 Task: In Windows properties of general video settings, Enable the option "Window decorations".
Action: Mouse moved to (128, 19)
Screenshot: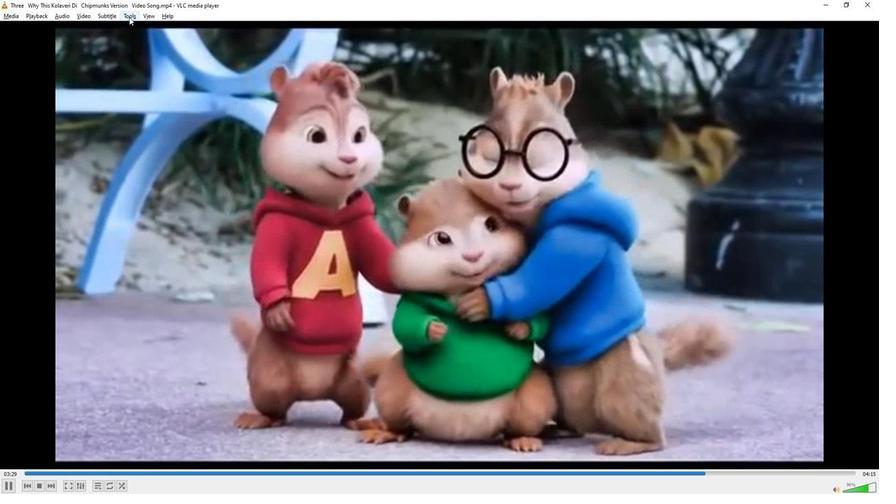 
Action: Mouse pressed left at (128, 19)
Screenshot: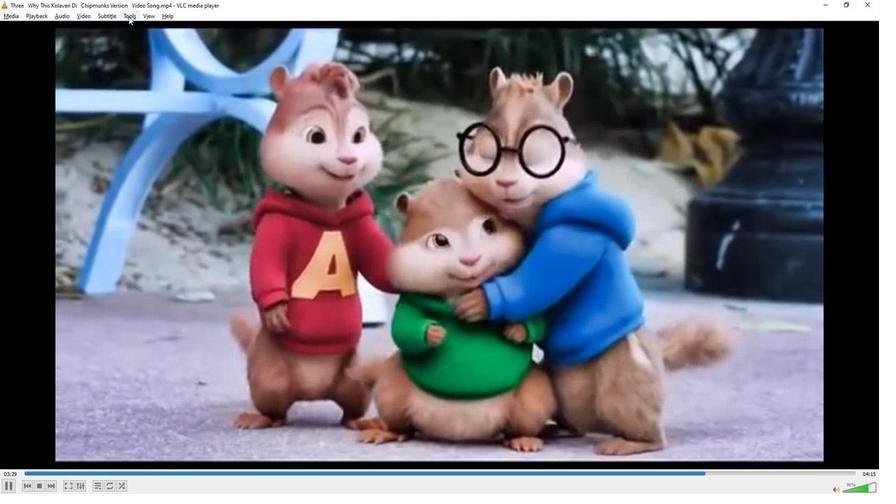 
Action: Mouse moved to (156, 126)
Screenshot: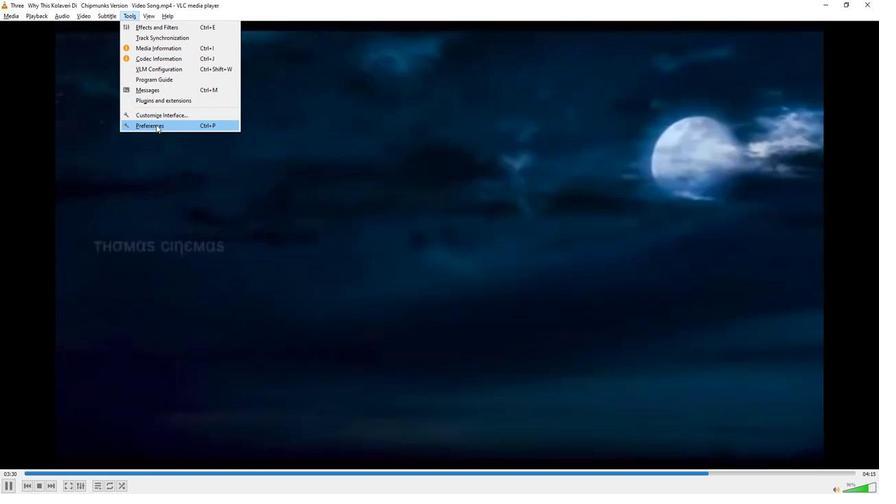 
Action: Mouse pressed left at (156, 126)
Screenshot: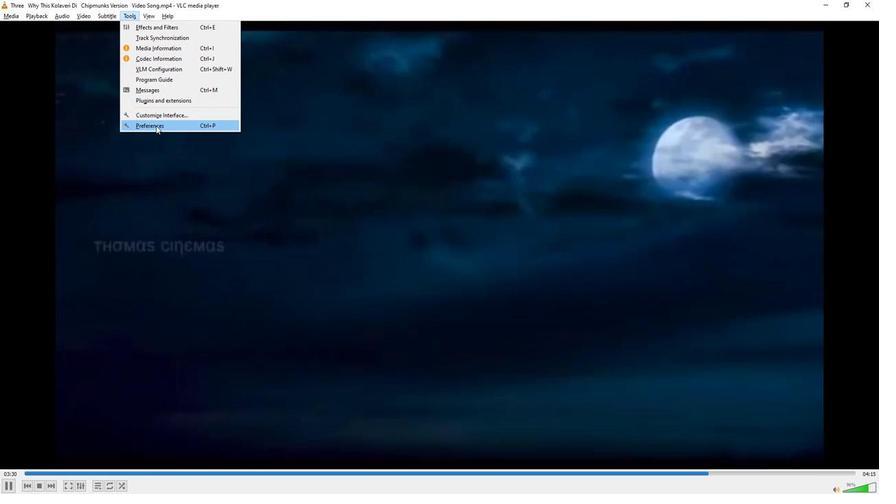 
Action: Mouse moved to (157, 376)
Screenshot: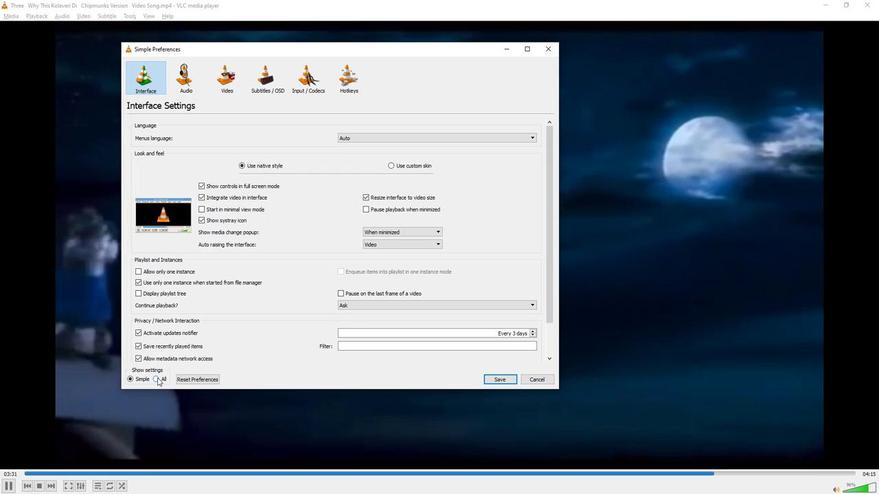 
Action: Mouse pressed left at (157, 376)
Screenshot: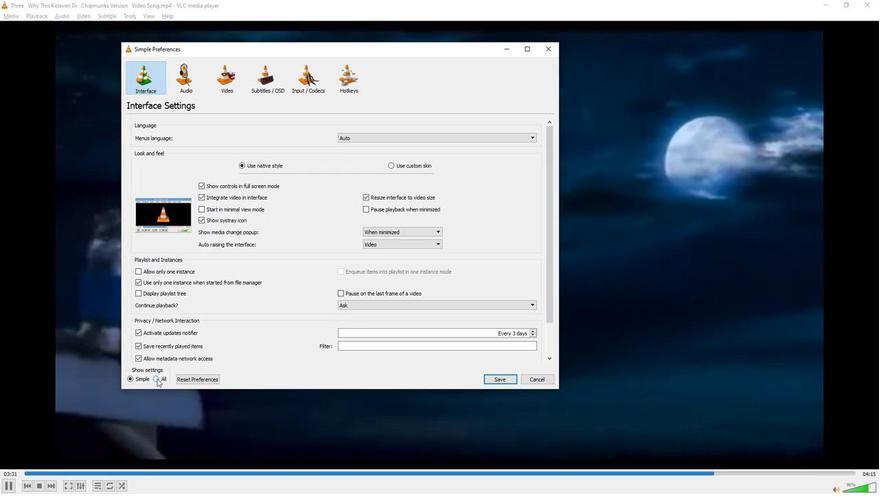 
Action: Mouse moved to (197, 241)
Screenshot: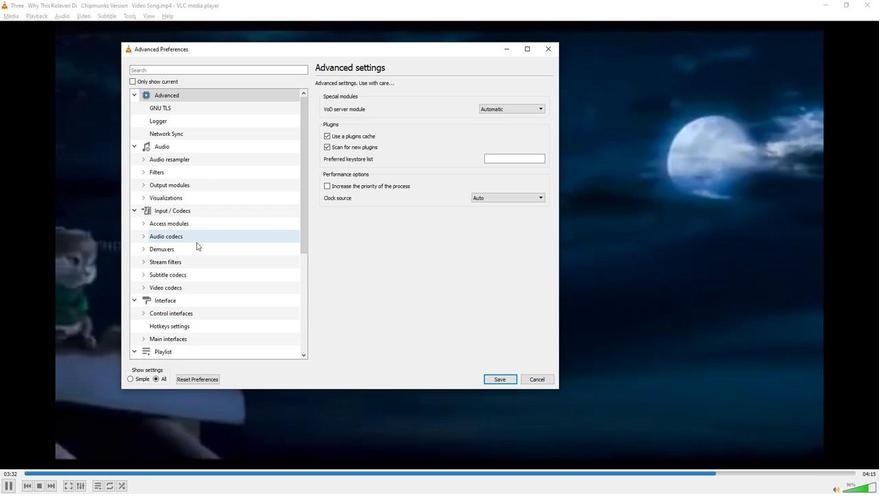 
Action: Mouse scrolled (197, 241) with delta (0, 0)
Screenshot: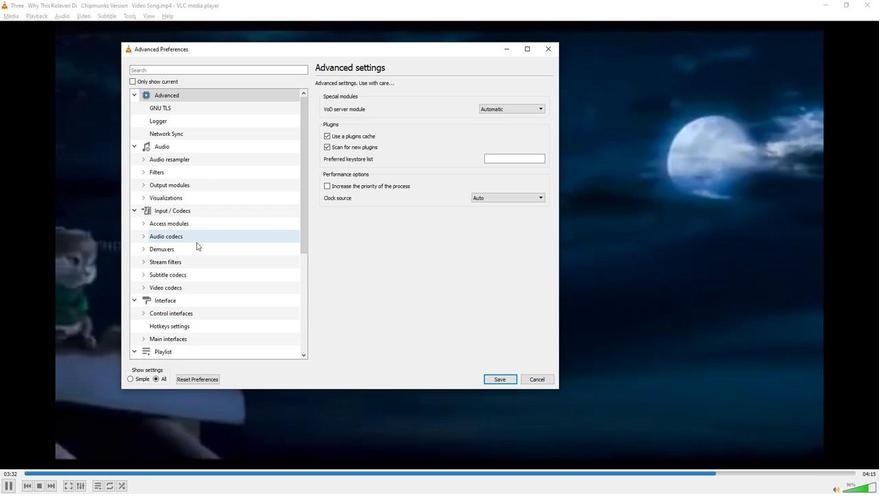 
Action: Mouse moved to (196, 245)
Screenshot: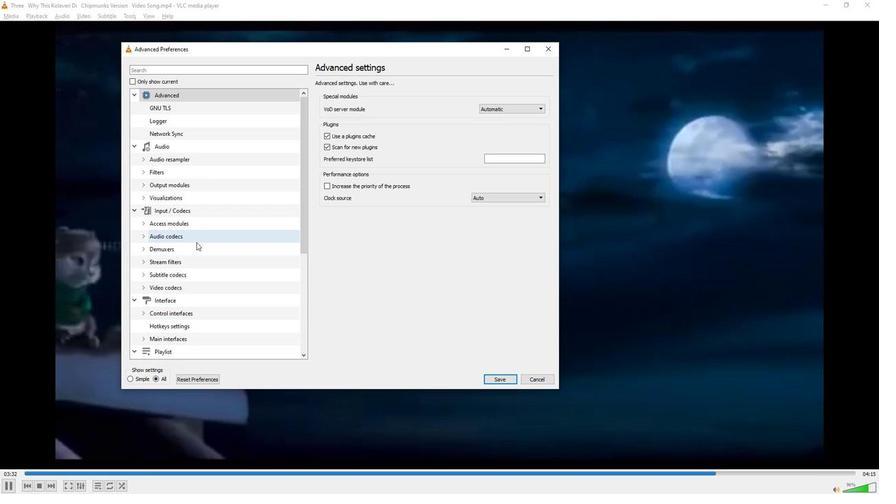 
Action: Mouse scrolled (196, 244) with delta (0, 0)
Screenshot: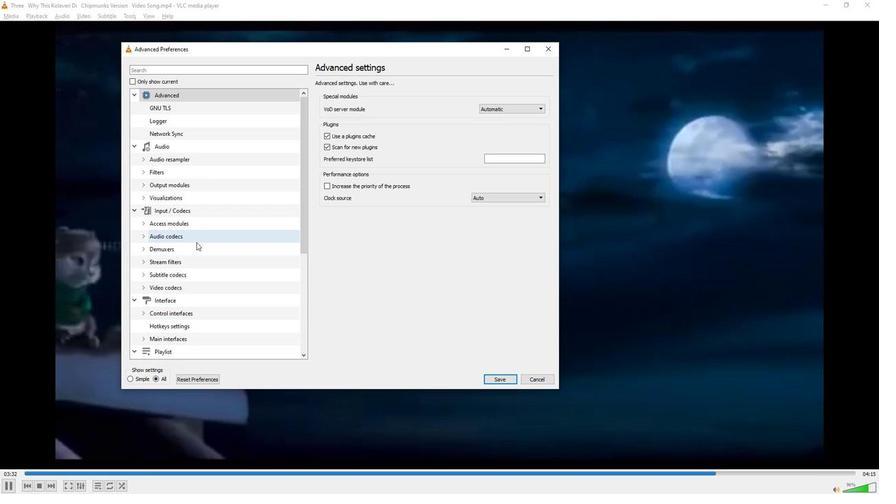 
Action: Mouse moved to (195, 245)
Screenshot: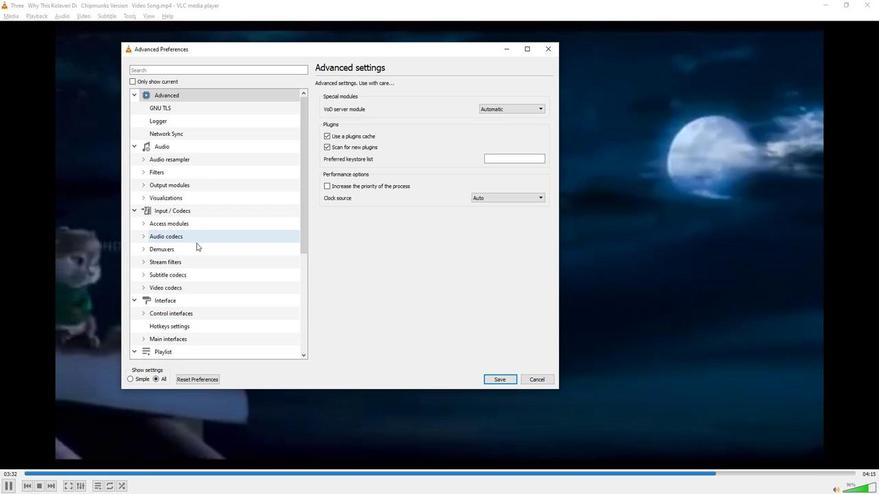 
Action: Mouse scrolled (195, 245) with delta (0, 0)
Screenshot: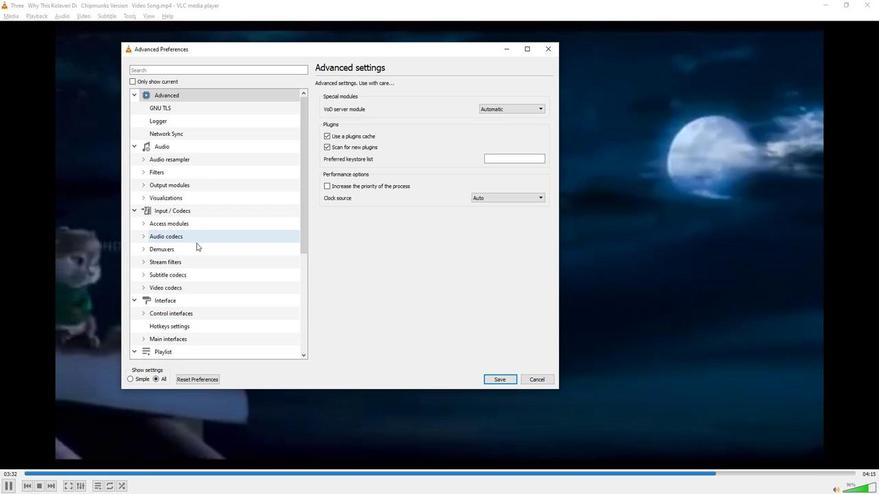 
Action: Mouse moved to (195, 246)
Screenshot: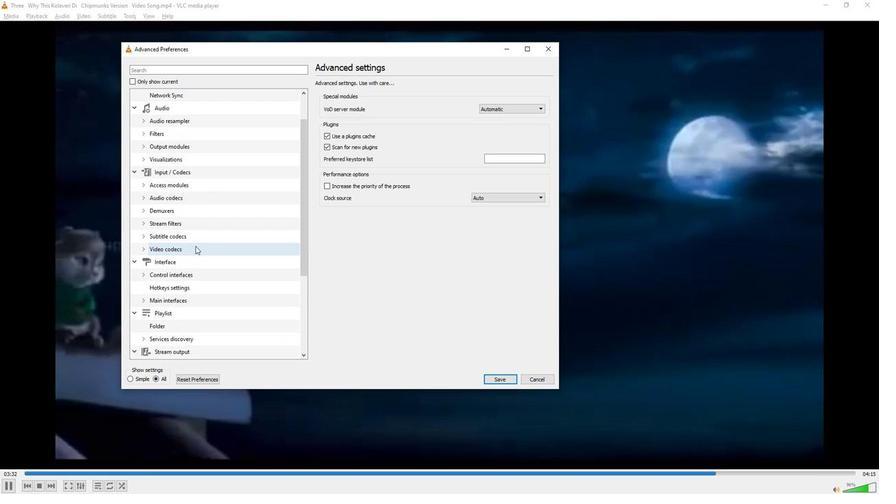 
Action: Mouse scrolled (195, 246) with delta (0, 0)
Screenshot: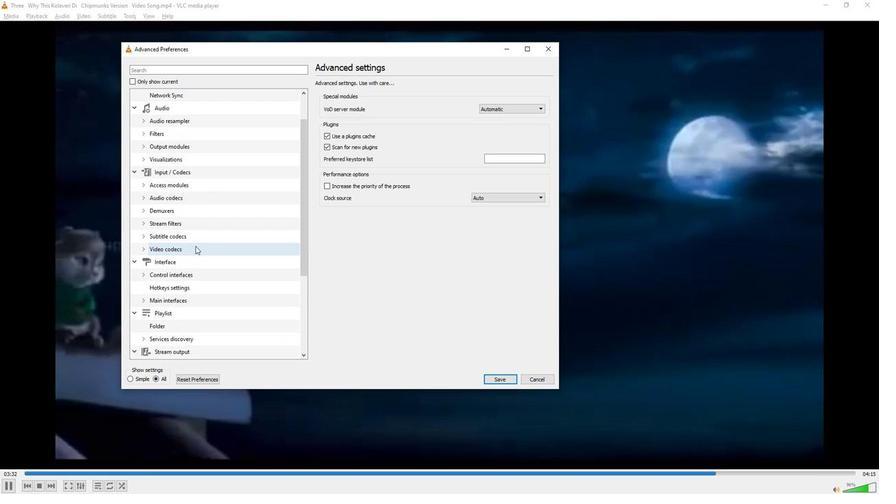 
Action: Mouse scrolled (195, 246) with delta (0, 0)
Screenshot: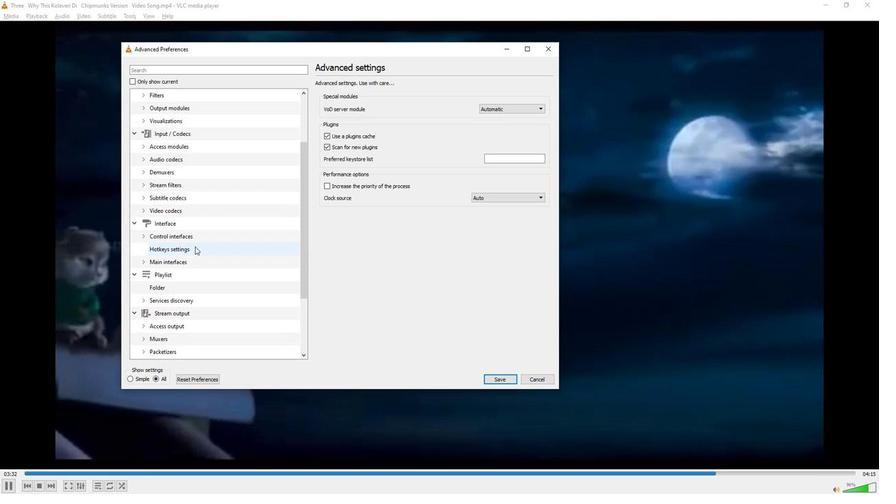 
Action: Mouse scrolled (195, 246) with delta (0, 0)
Screenshot: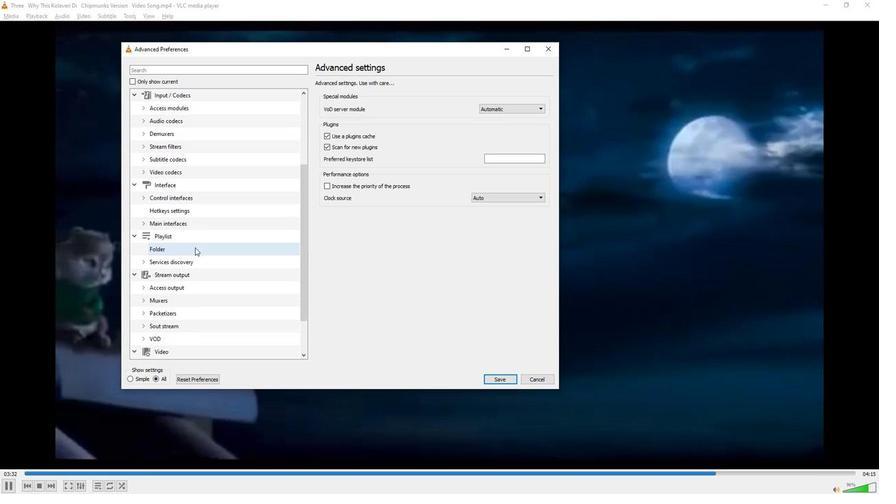 
Action: Mouse scrolled (195, 246) with delta (0, 0)
Screenshot: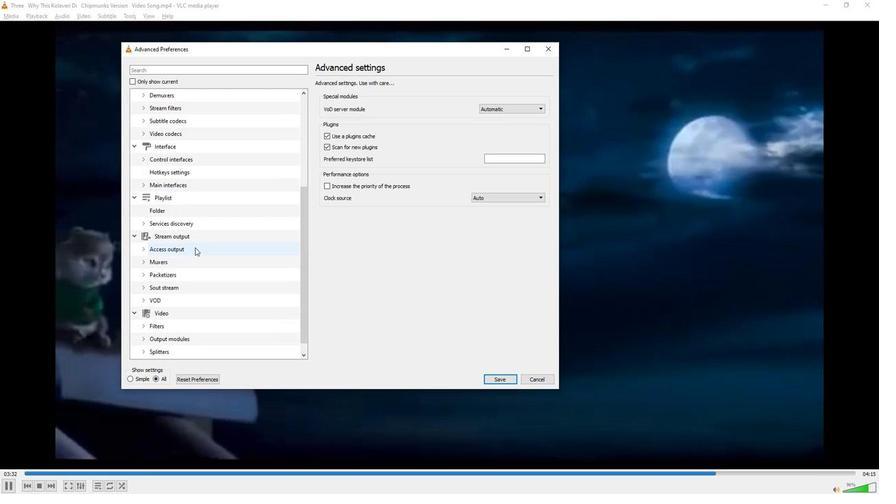 
Action: Mouse moved to (172, 294)
Screenshot: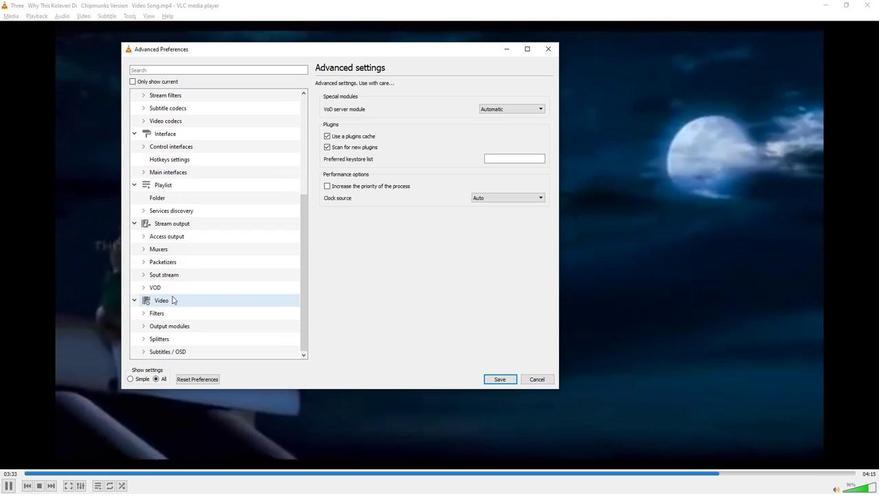 
Action: Mouse pressed left at (172, 294)
Screenshot: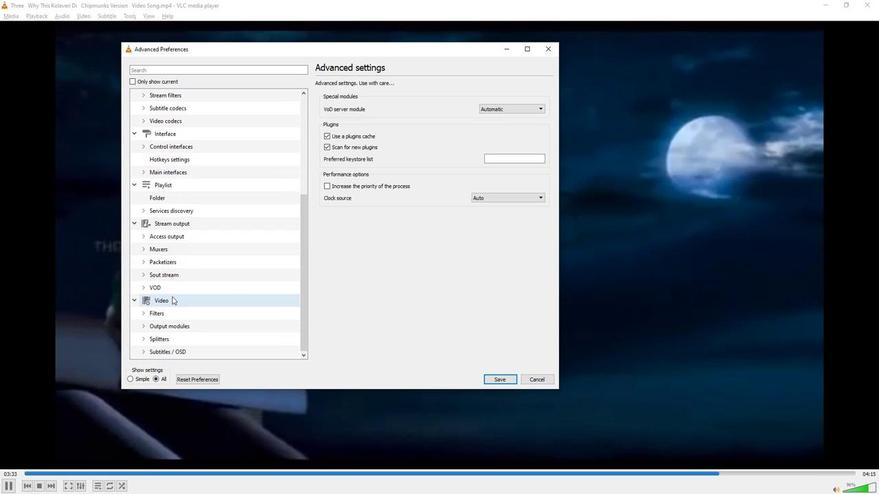 
Action: Mouse moved to (384, 286)
Screenshot: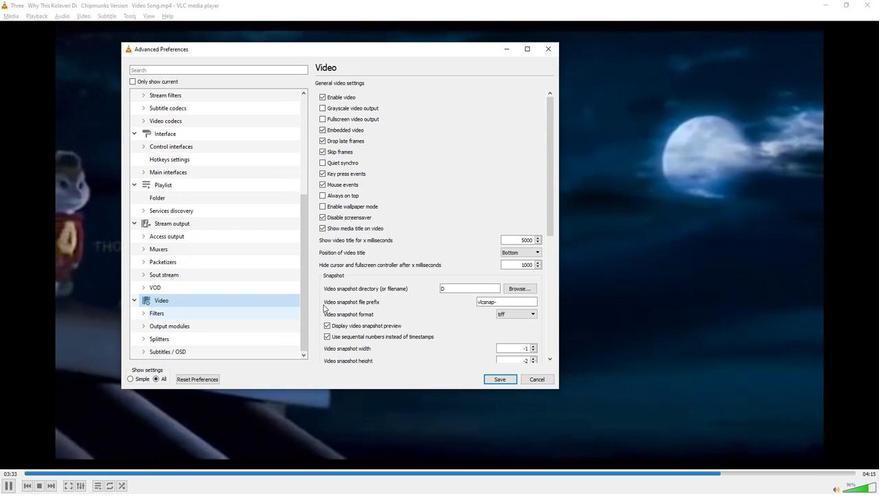 
Action: Mouse scrolled (384, 285) with delta (0, 0)
Screenshot: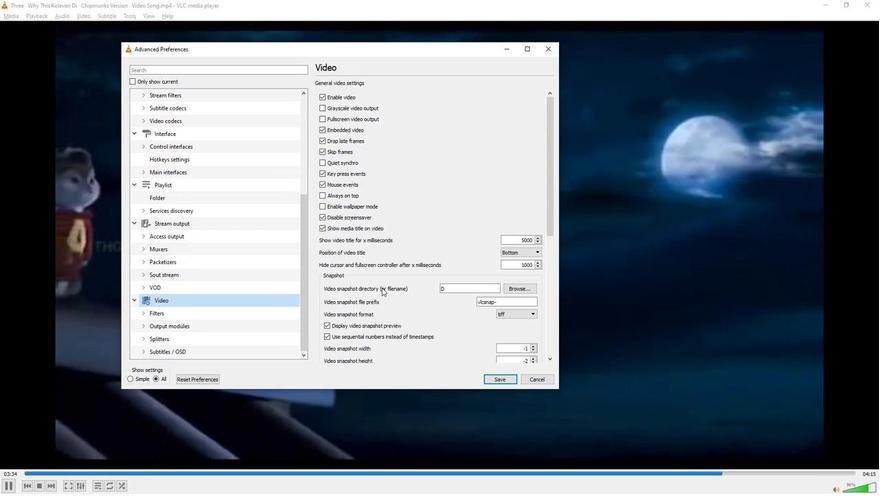 
Action: Mouse scrolled (384, 285) with delta (0, 0)
Screenshot: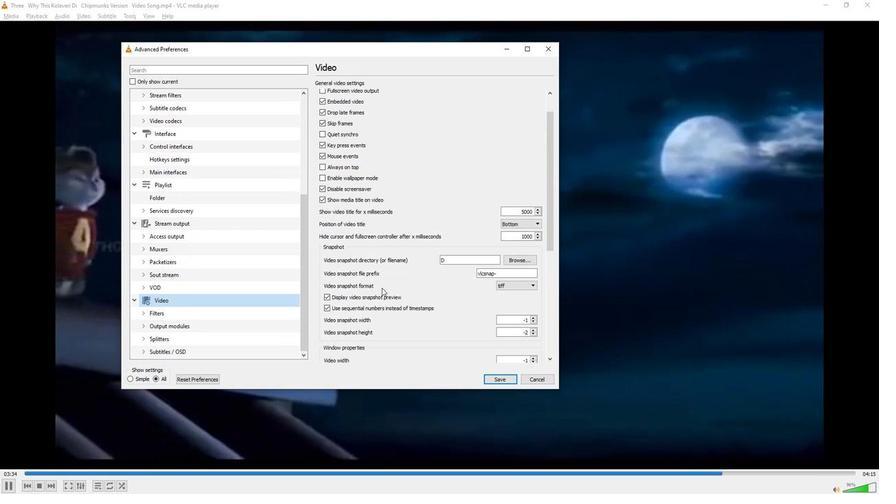 
Action: Mouse scrolled (384, 285) with delta (0, 0)
Screenshot: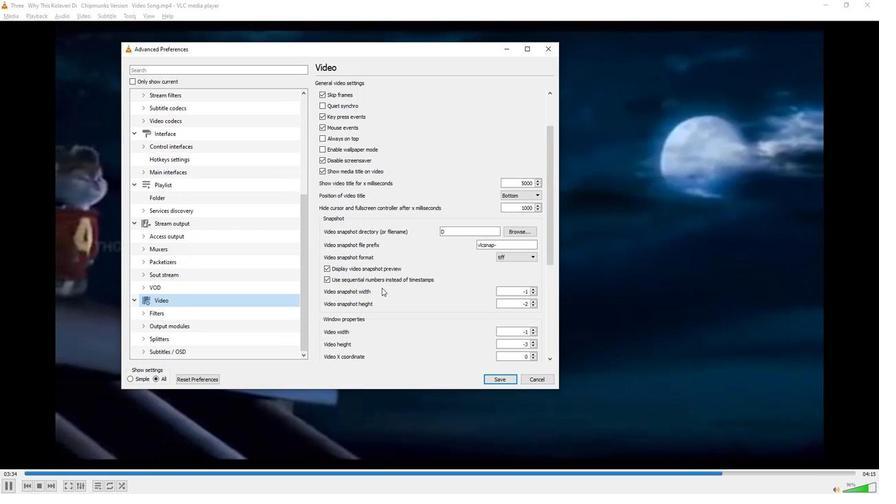 
Action: Mouse scrolled (384, 285) with delta (0, 0)
Screenshot: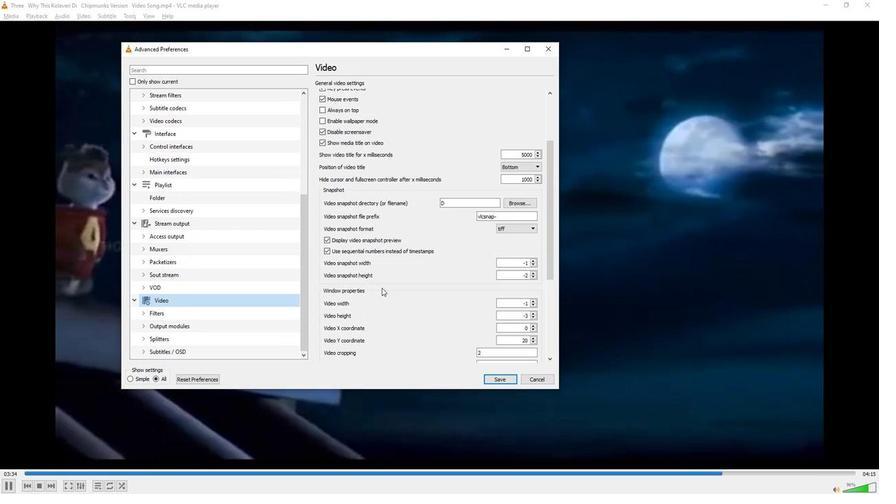 
Action: Mouse scrolled (384, 285) with delta (0, 0)
Screenshot: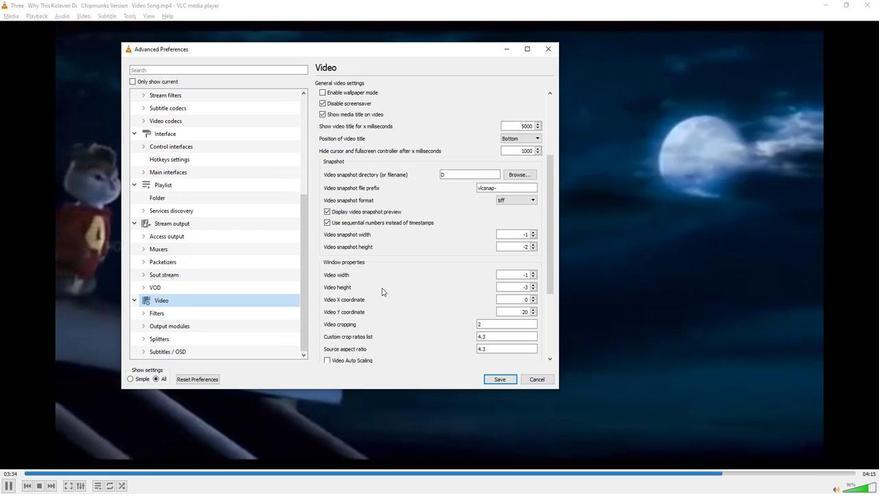 
Action: Mouse scrolled (384, 285) with delta (0, 0)
Screenshot: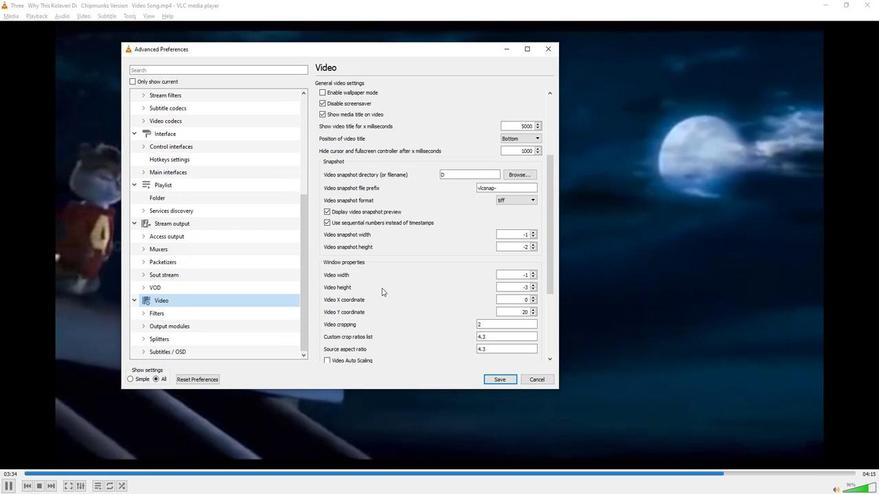 
Action: Mouse scrolled (384, 285) with delta (0, 0)
Screenshot: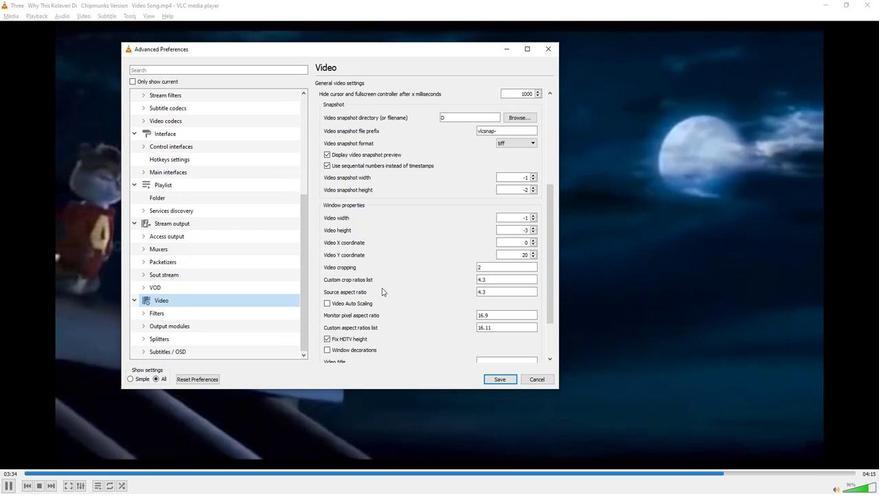 
Action: Mouse scrolled (384, 285) with delta (0, 0)
Screenshot: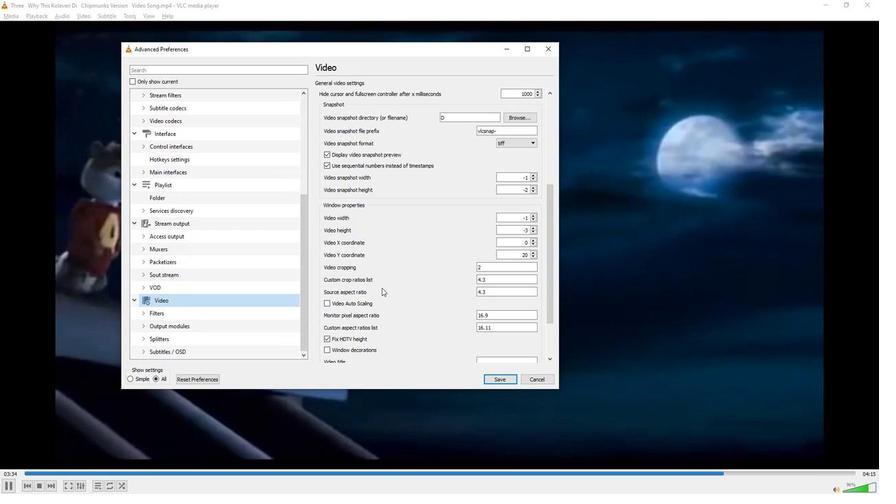 
Action: Mouse moved to (326, 290)
Screenshot: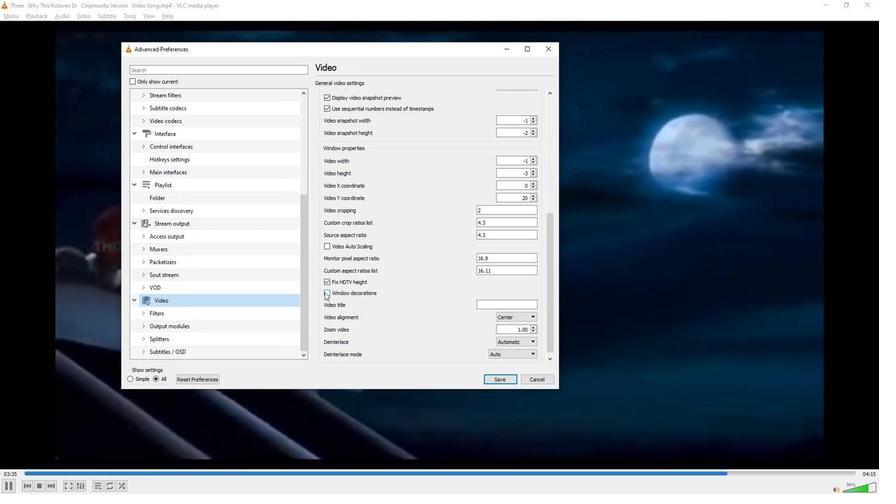 
Action: Mouse pressed left at (326, 290)
Screenshot: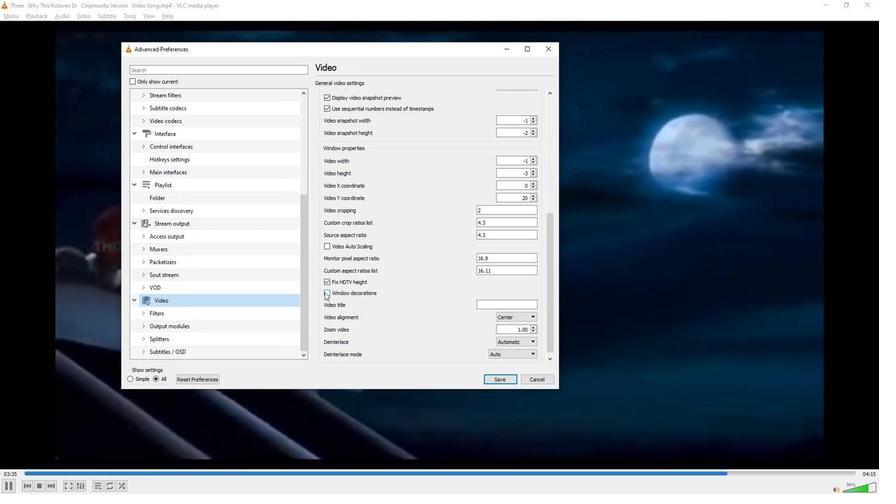 
Action: Mouse moved to (380, 328)
Screenshot: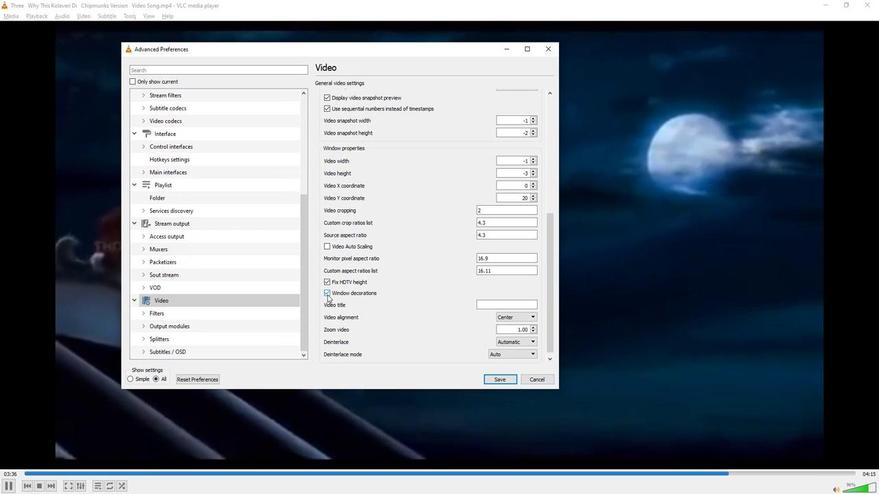 
